 Task: Set the "Black Level for Blue" for panoramix to 152.
Action: Mouse moved to (133, 17)
Screenshot: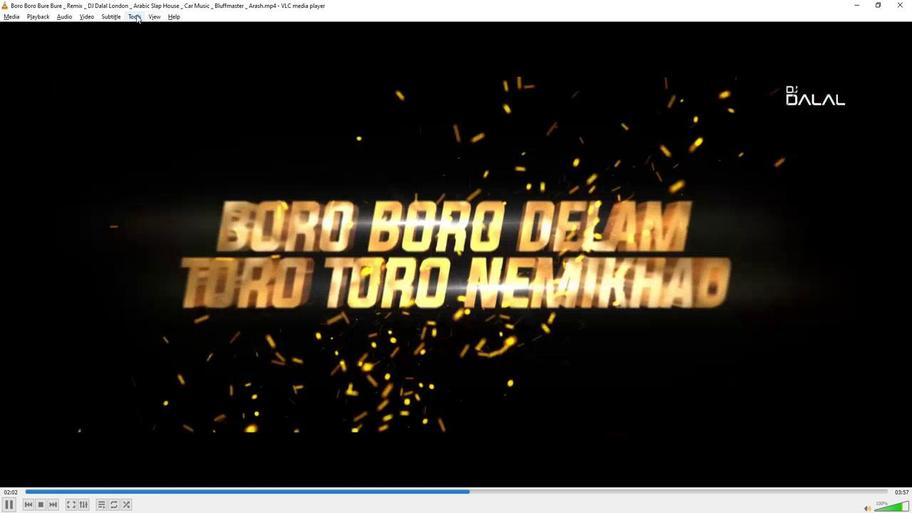 
Action: Mouse pressed left at (133, 17)
Screenshot: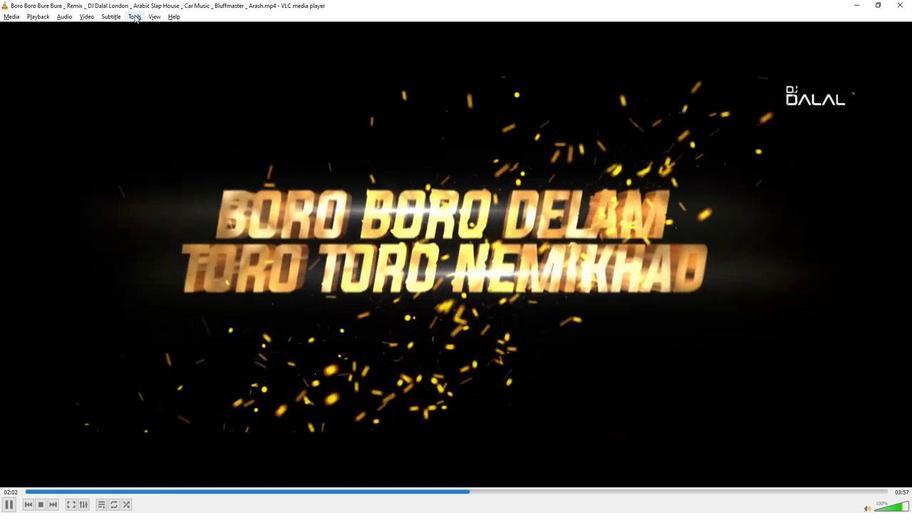 
Action: Mouse moved to (151, 128)
Screenshot: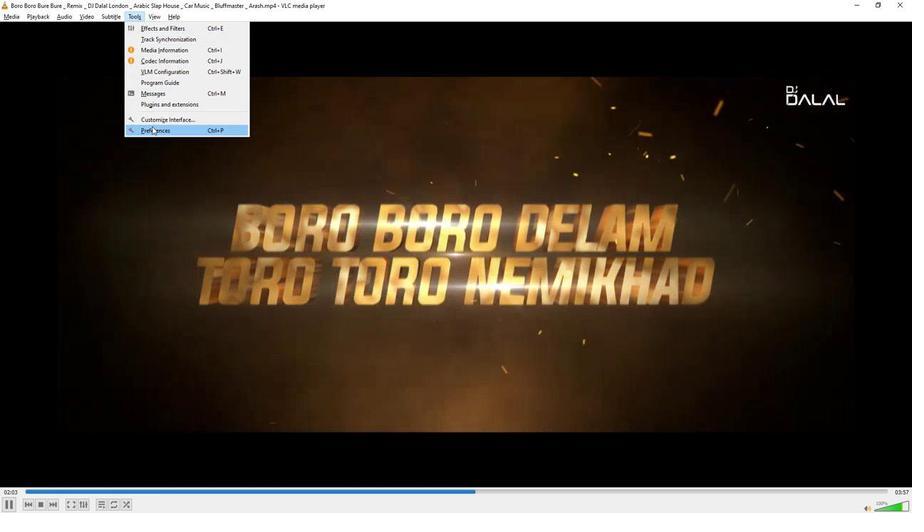 
Action: Mouse pressed left at (151, 128)
Screenshot: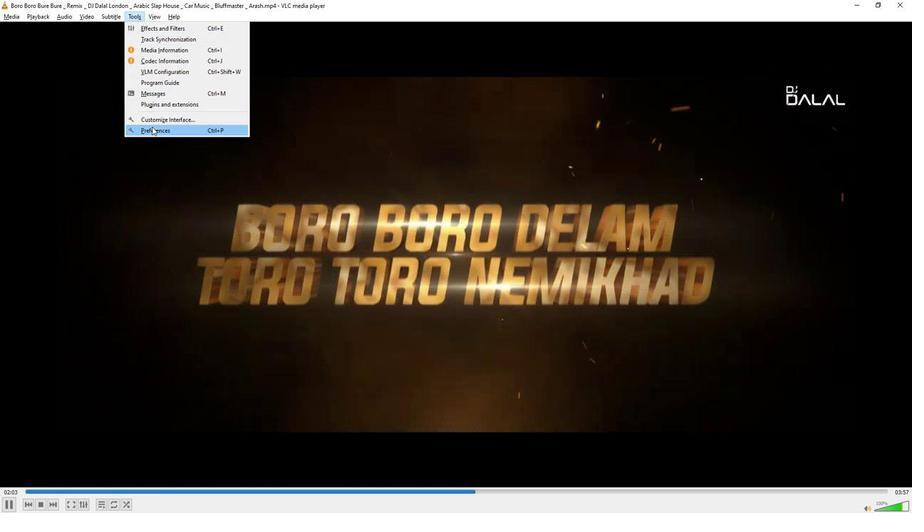 
Action: Mouse moved to (204, 404)
Screenshot: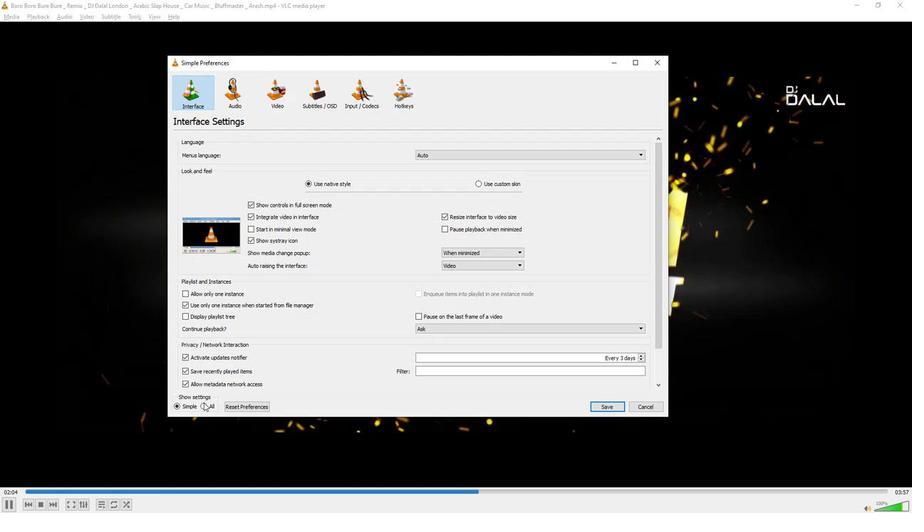
Action: Mouse pressed left at (204, 404)
Screenshot: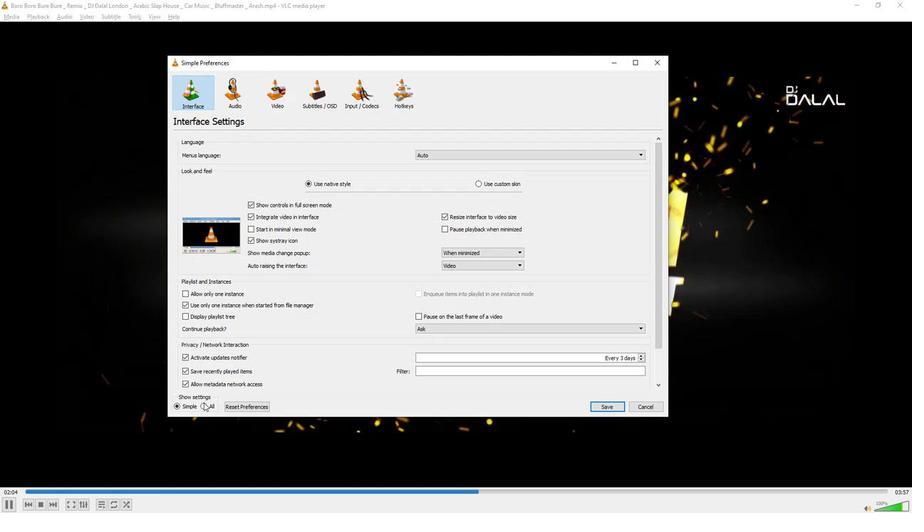 
Action: Mouse moved to (222, 342)
Screenshot: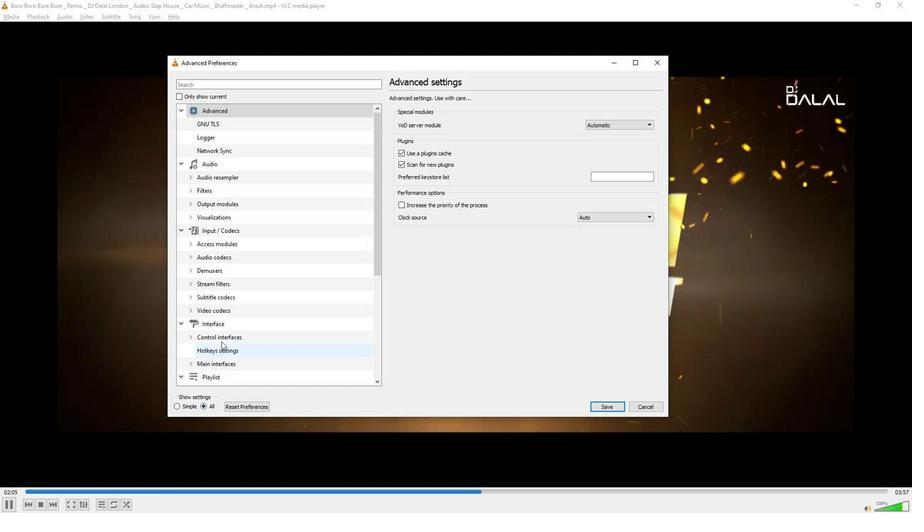 
Action: Mouse scrolled (222, 342) with delta (0, 0)
Screenshot: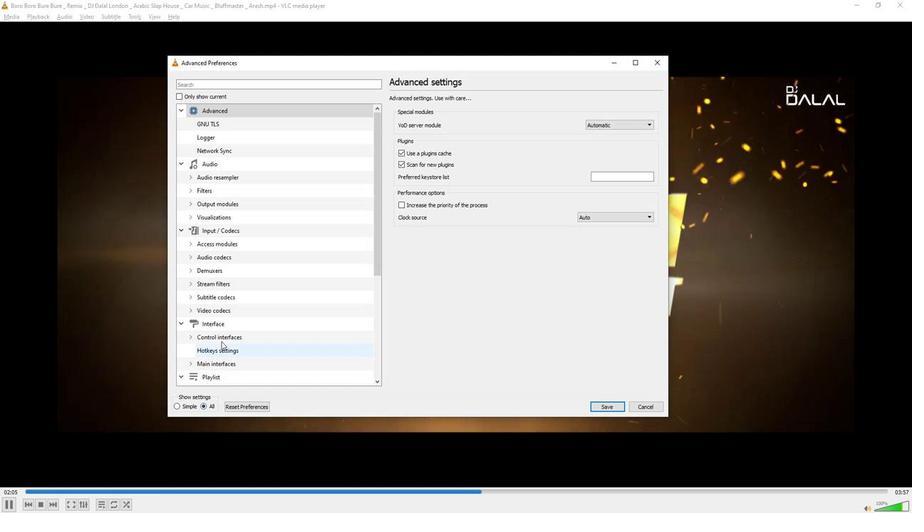 
Action: Mouse moved to (222, 342)
Screenshot: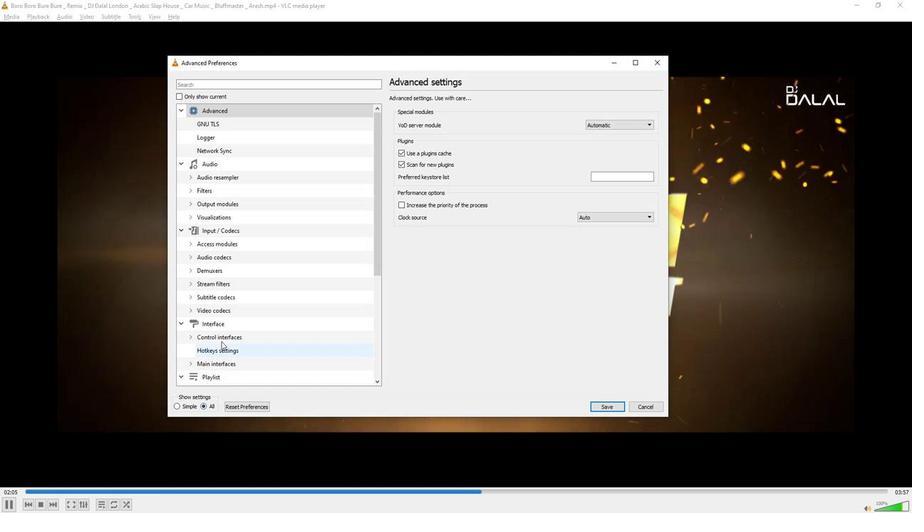 
Action: Mouse scrolled (222, 341) with delta (0, 0)
Screenshot: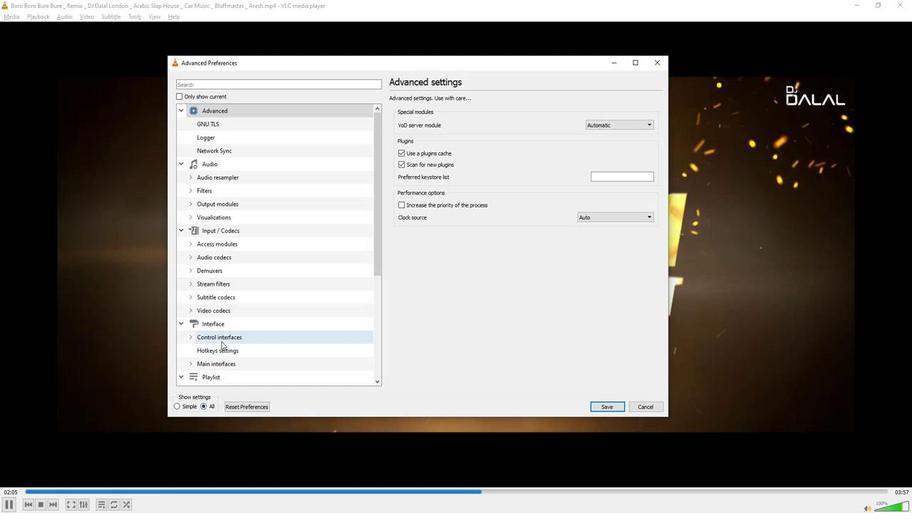 
Action: Mouse scrolled (222, 341) with delta (0, 0)
Screenshot: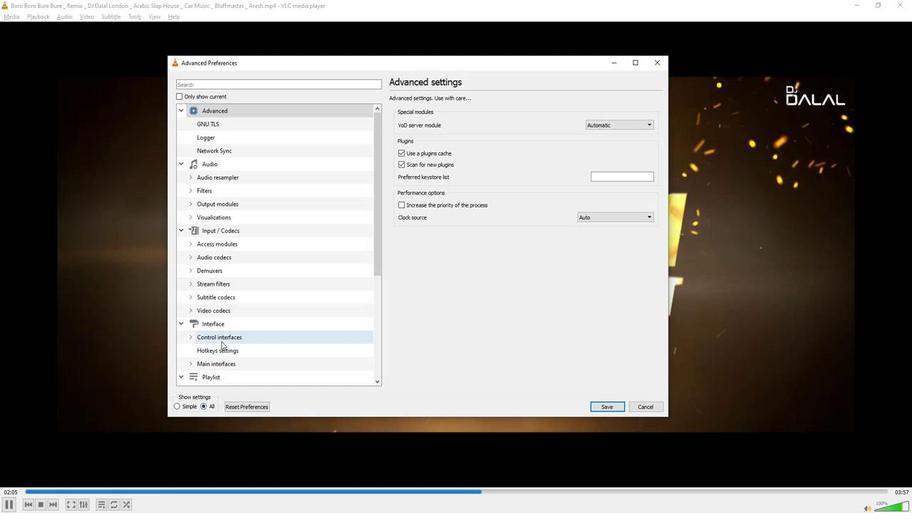 
Action: Mouse moved to (222, 341)
Screenshot: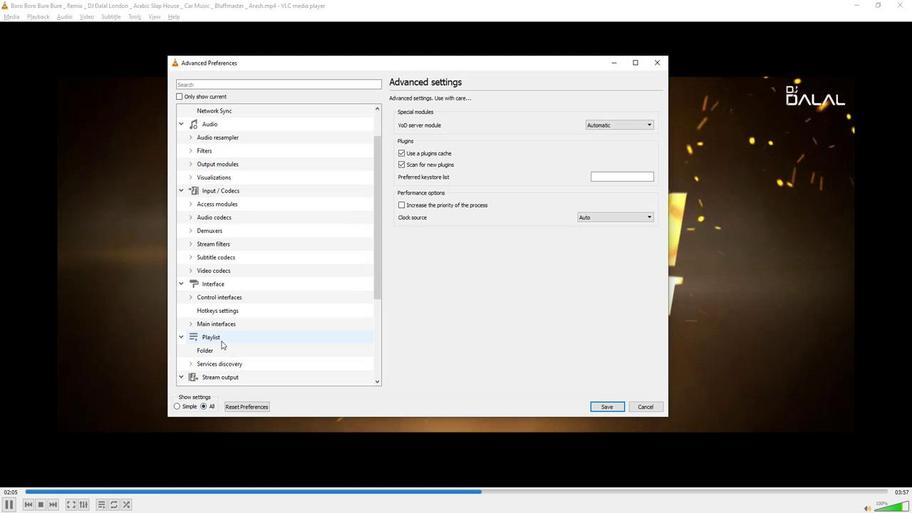 
Action: Mouse scrolled (222, 340) with delta (0, 0)
Screenshot: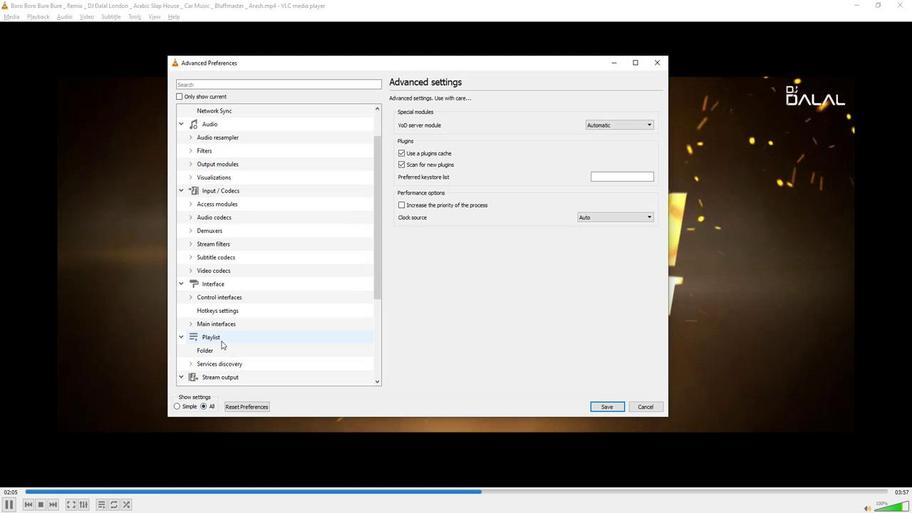 
Action: Mouse scrolled (222, 340) with delta (0, 0)
Screenshot: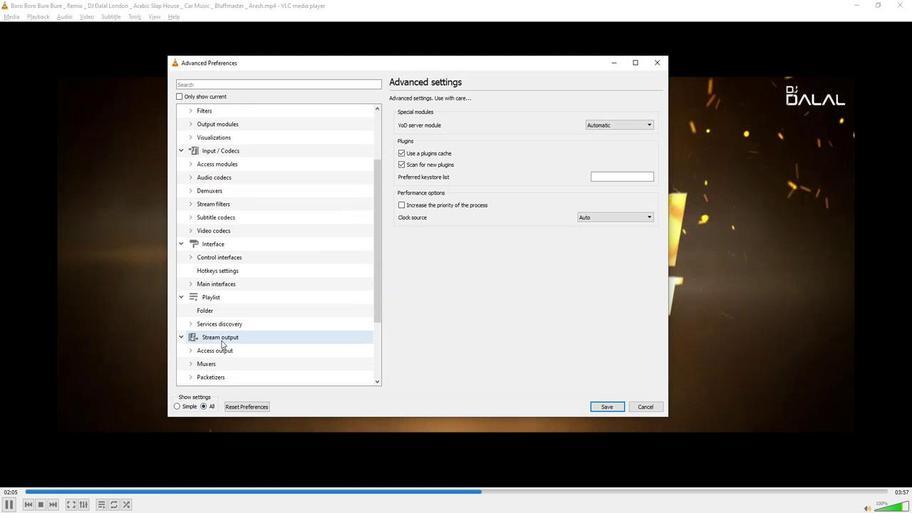 
Action: Mouse moved to (221, 340)
Screenshot: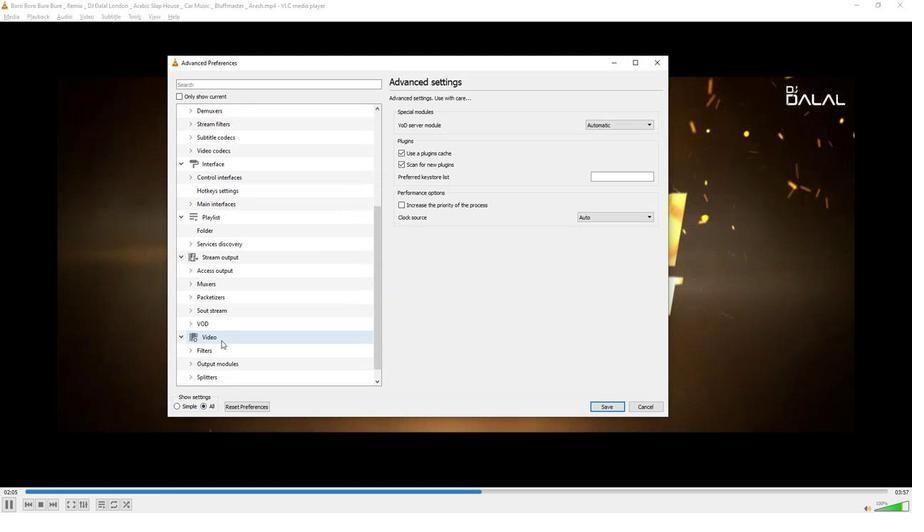
Action: Mouse scrolled (221, 340) with delta (0, 0)
Screenshot: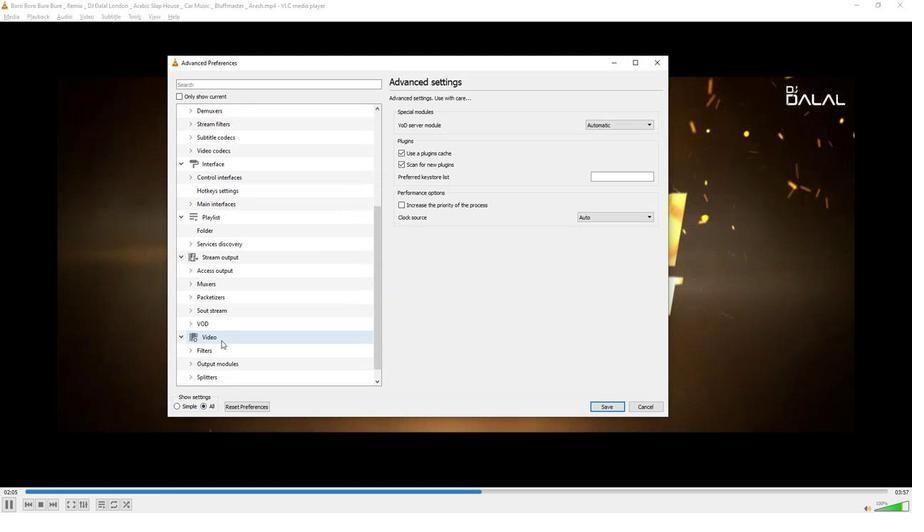 
Action: Mouse scrolled (221, 340) with delta (0, 0)
Screenshot: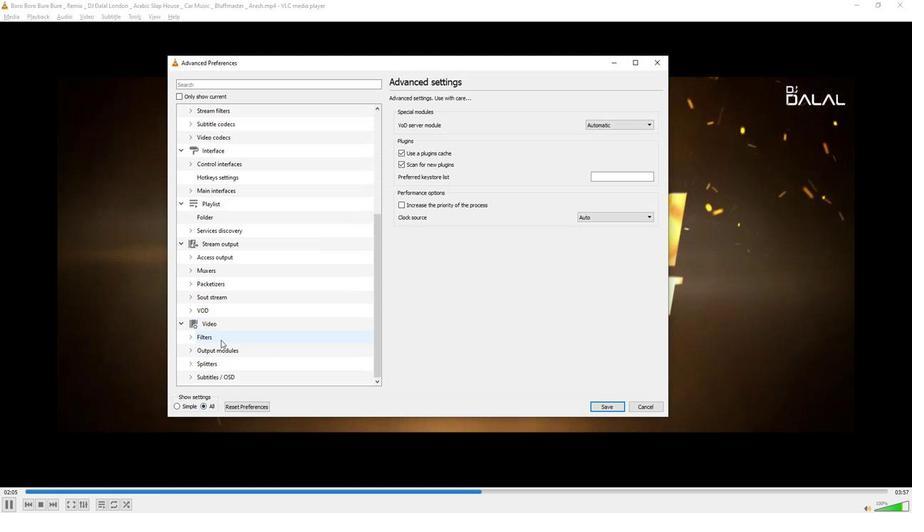 
Action: Mouse scrolled (221, 340) with delta (0, 0)
Screenshot: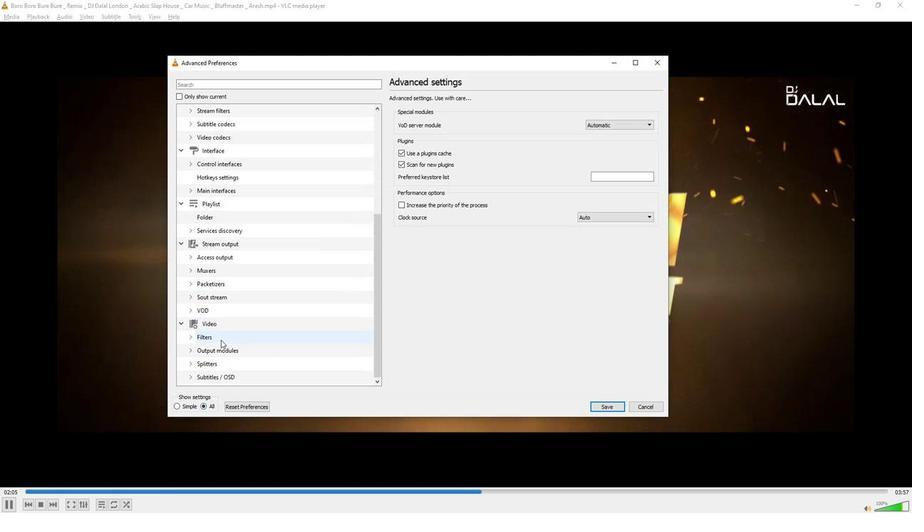 
Action: Mouse moved to (191, 363)
Screenshot: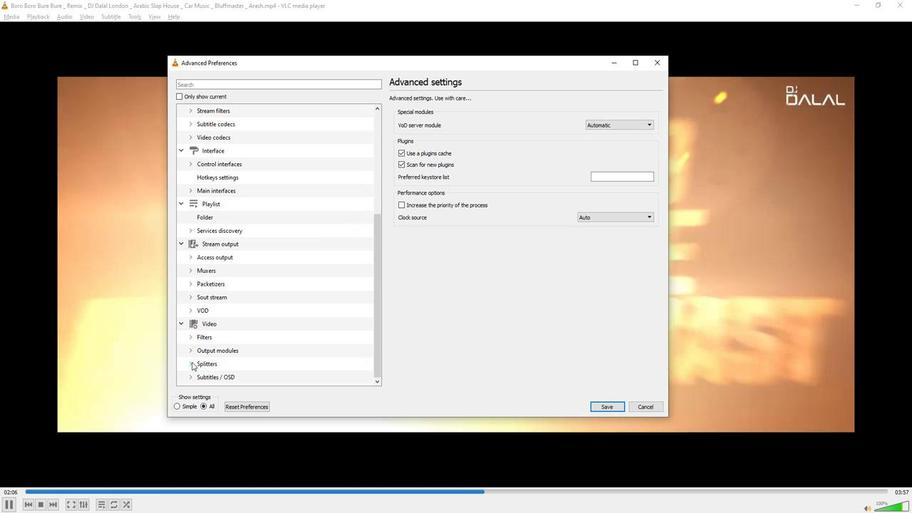 
Action: Mouse pressed left at (191, 363)
Screenshot: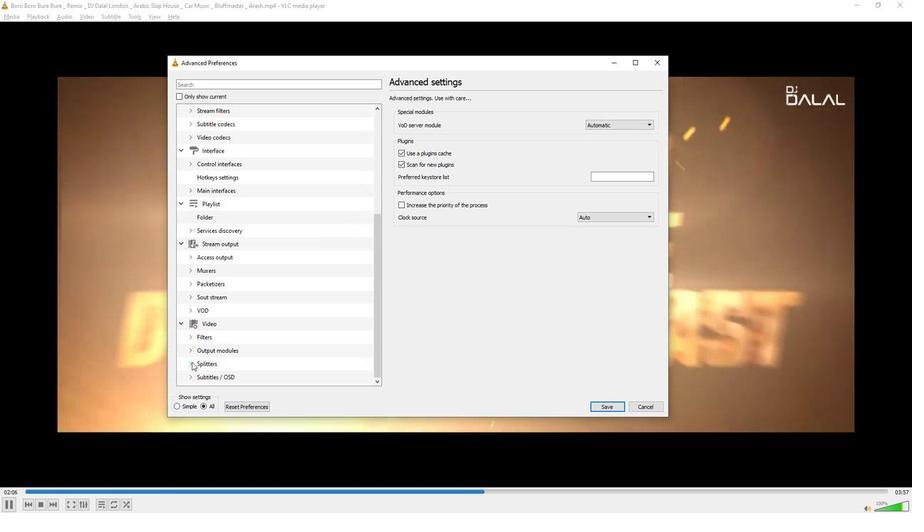 
Action: Mouse moved to (224, 325)
Screenshot: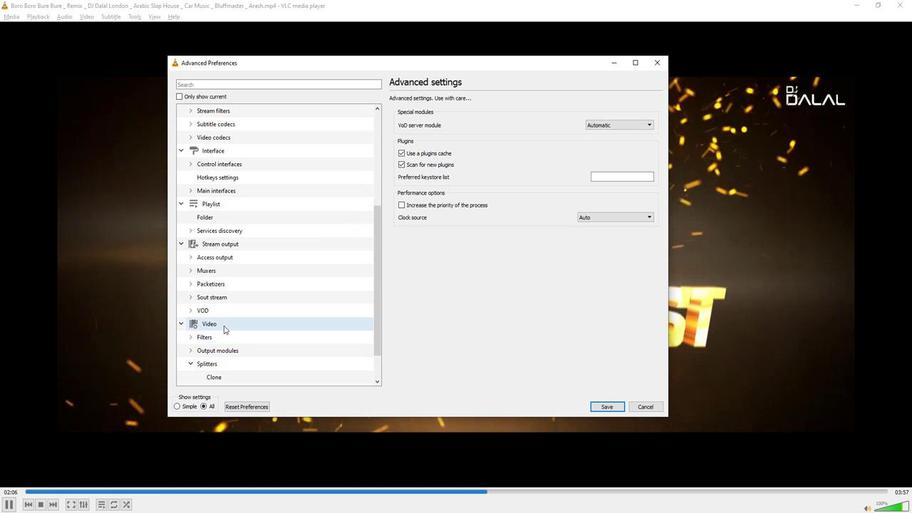 
Action: Mouse scrolled (224, 324) with delta (0, 0)
Screenshot: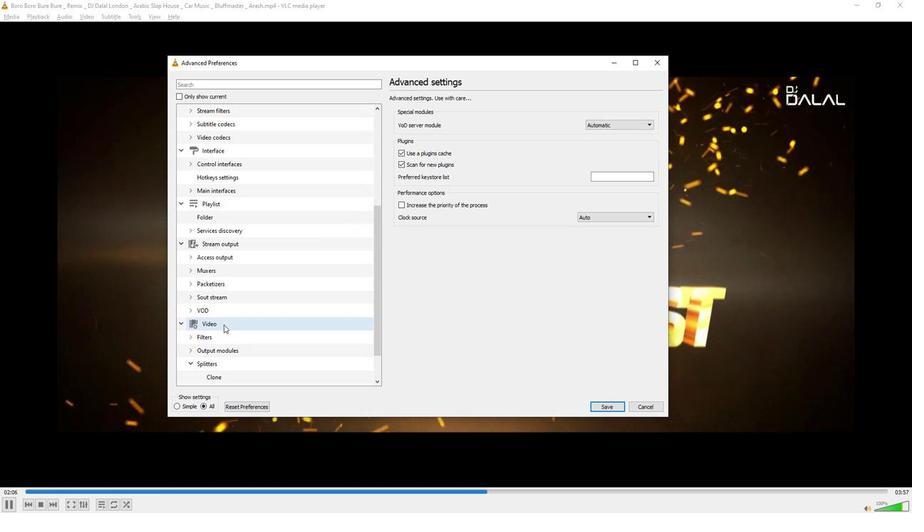 
Action: Mouse scrolled (224, 324) with delta (0, 0)
Screenshot: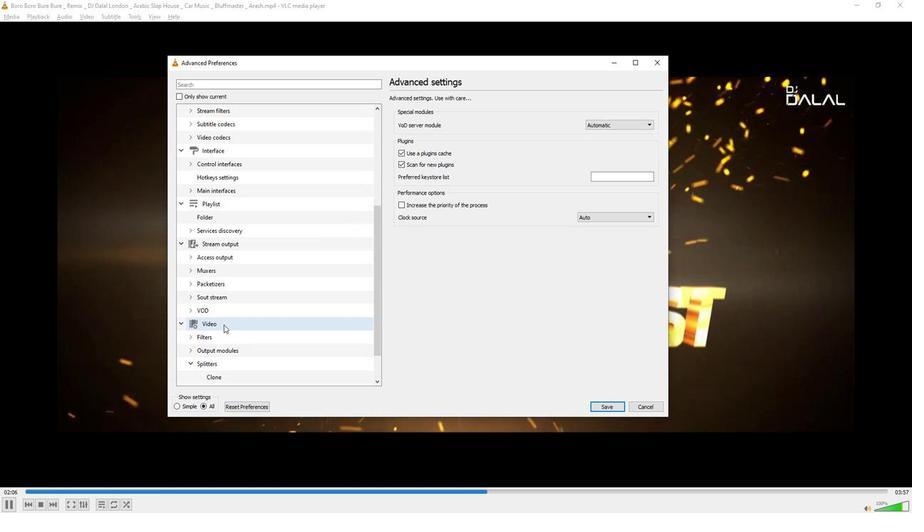 
Action: Mouse scrolled (224, 324) with delta (0, 0)
Screenshot: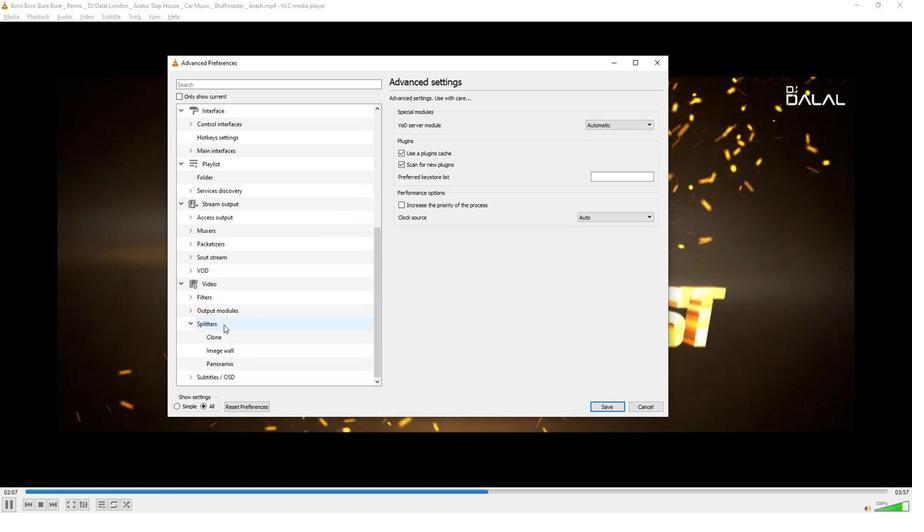 
Action: Mouse scrolled (224, 324) with delta (0, 0)
Screenshot: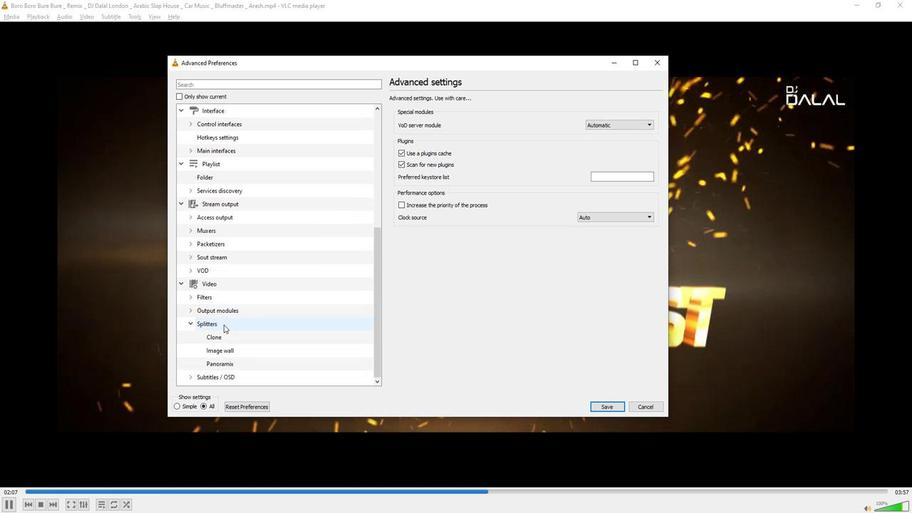 
Action: Mouse scrolled (224, 324) with delta (0, 0)
Screenshot: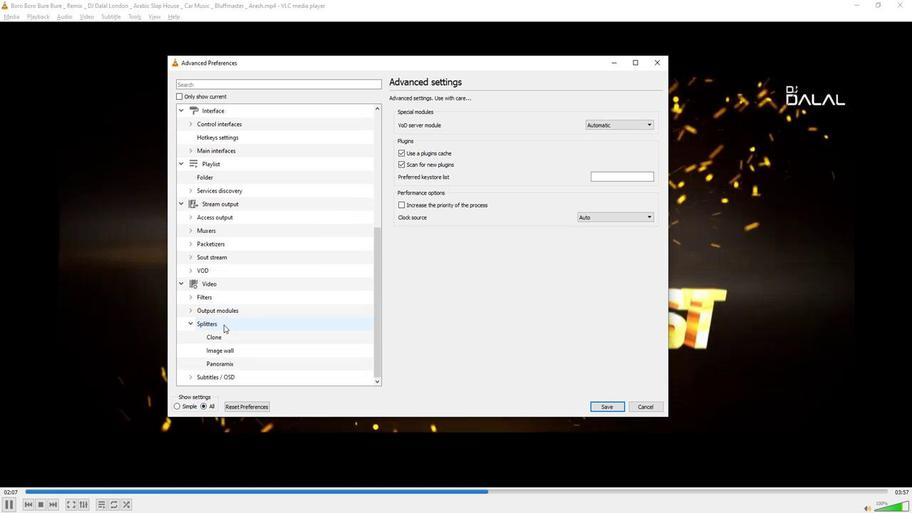 
Action: Mouse scrolled (224, 324) with delta (0, 0)
Screenshot: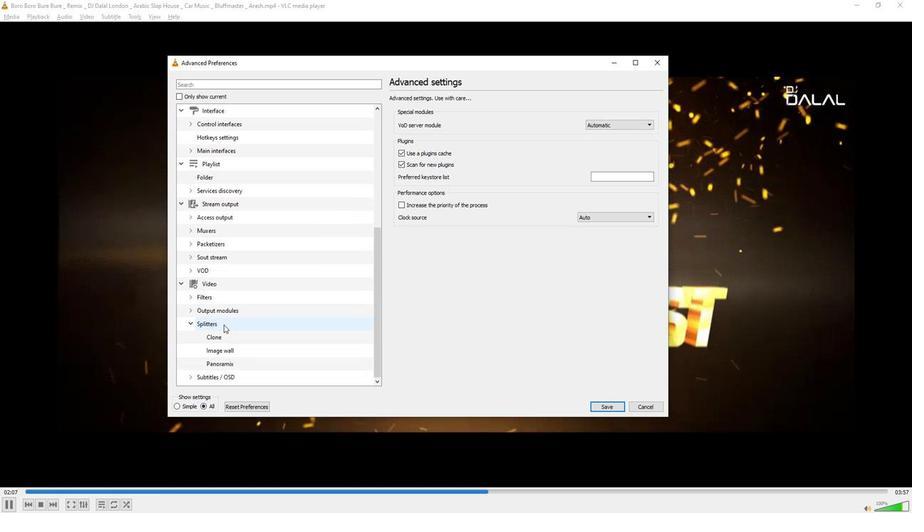 
Action: Mouse moved to (218, 363)
Screenshot: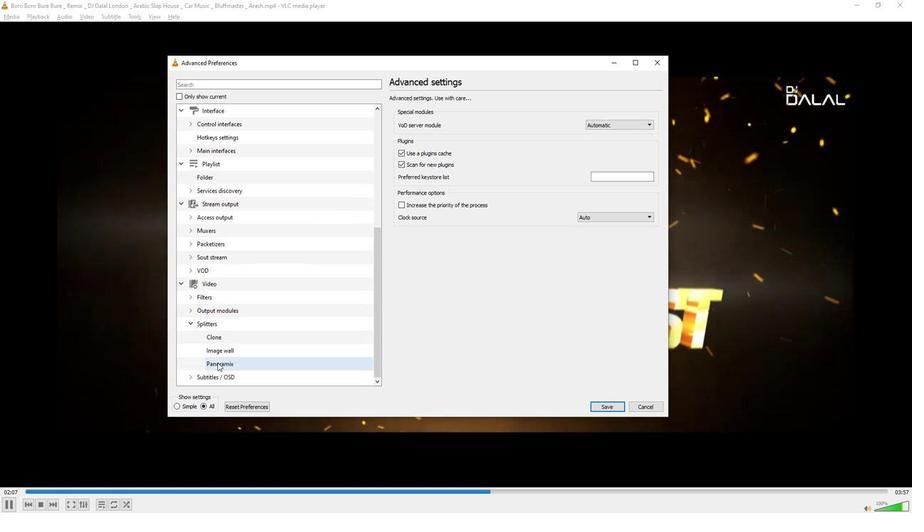 
Action: Mouse pressed left at (218, 363)
Screenshot: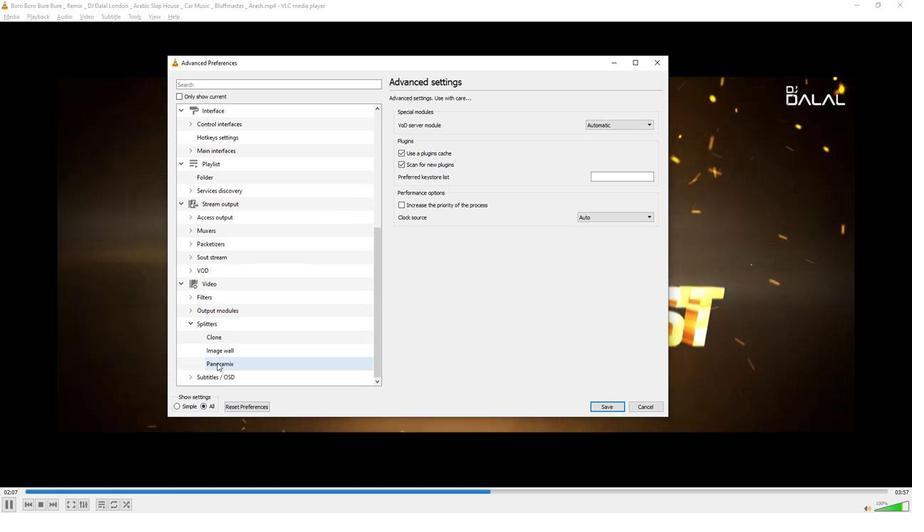 
Action: Mouse moved to (655, 366)
Screenshot: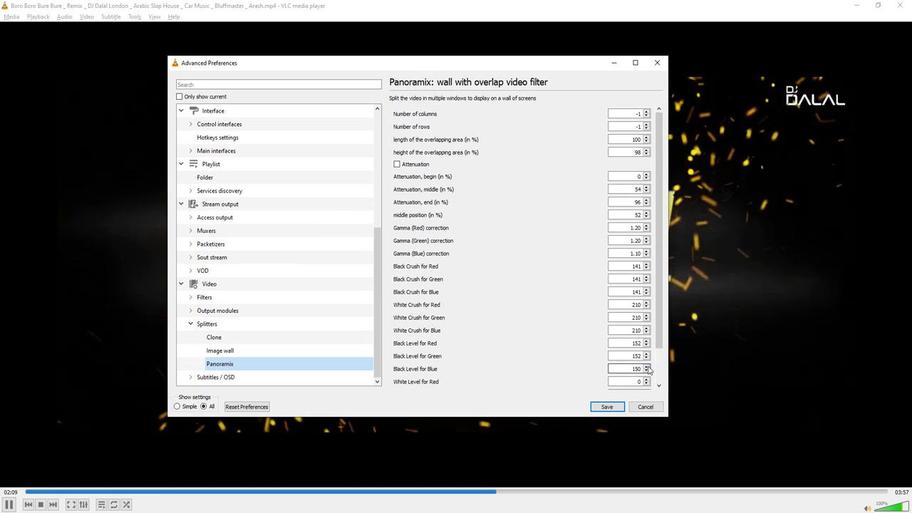 
Action: Mouse pressed left at (655, 366)
Screenshot: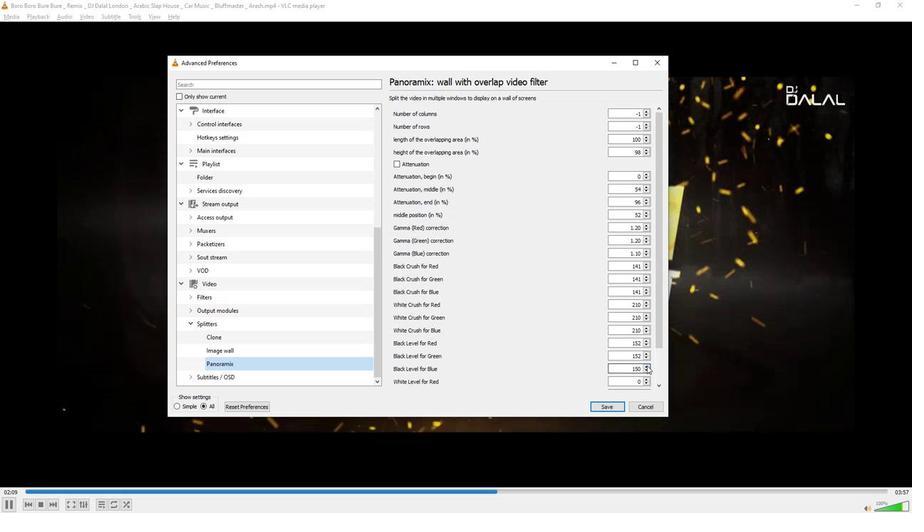
Action: Mouse pressed left at (655, 366)
Screenshot: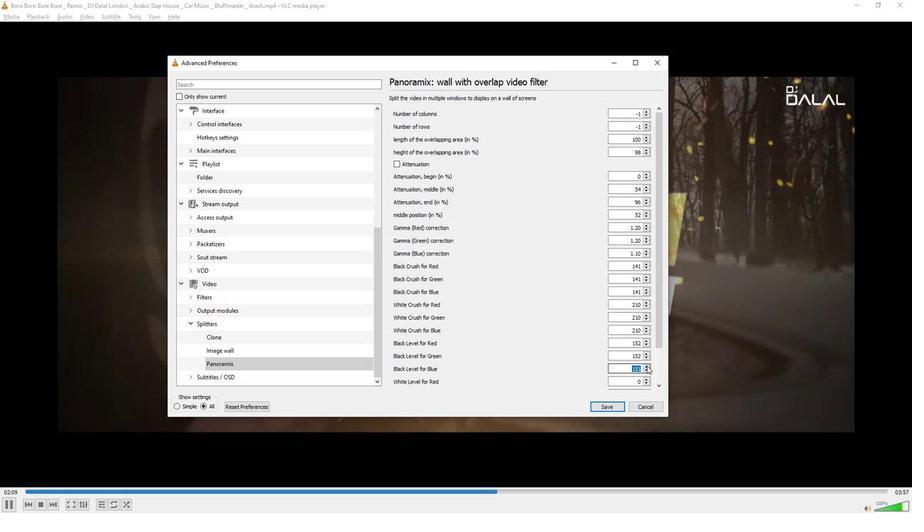
Action: Mouse moved to (557, 366)
Screenshot: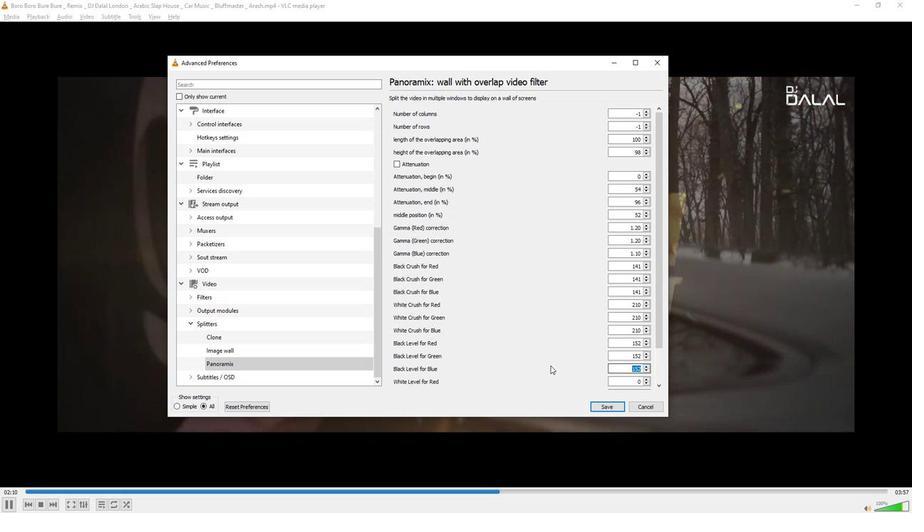 
Action: Mouse pressed left at (557, 366)
Screenshot: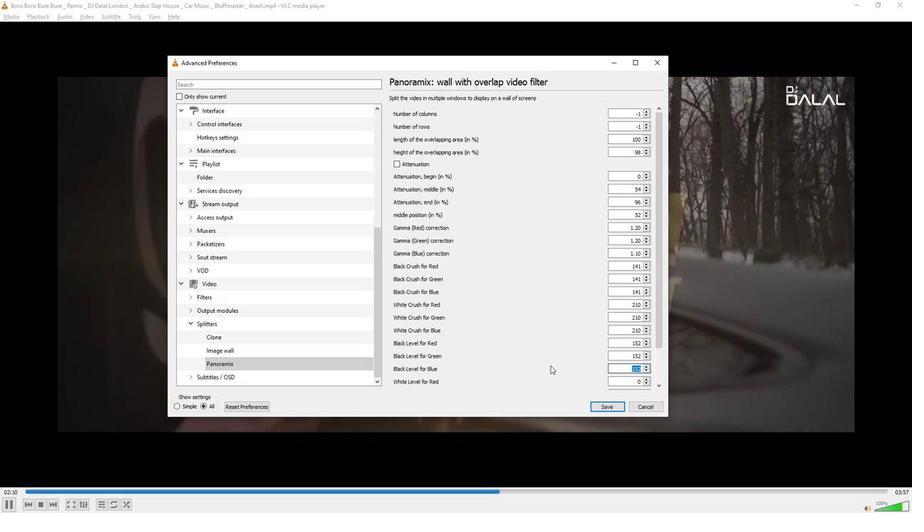 
Action: Mouse moved to (562, 364)
Screenshot: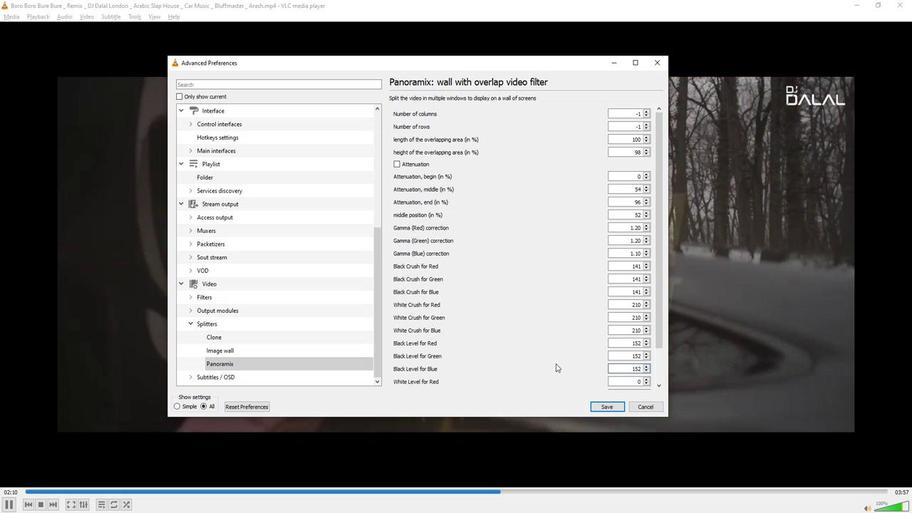 
